 Task: Create a rule in Outlook to move emails from a specific sender to a designated folder.
Action: Mouse moved to (46, 28)
Screenshot: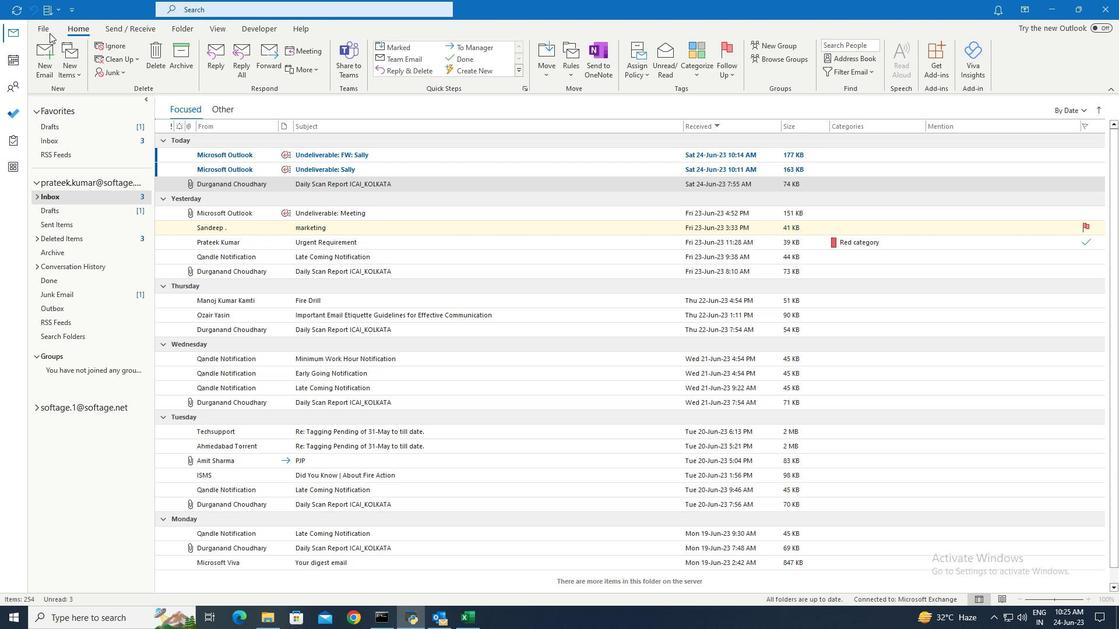 
Action: Mouse pressed left at (46, 28)
Screenshot: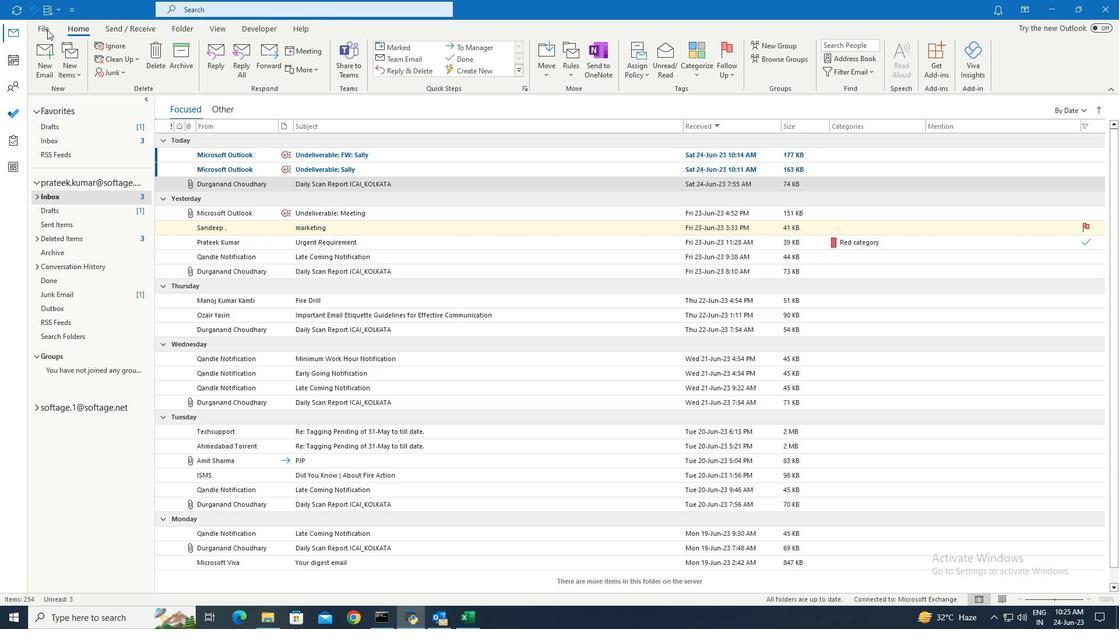 
Action: Mouse pressed left at (46, 28)
Screenshot: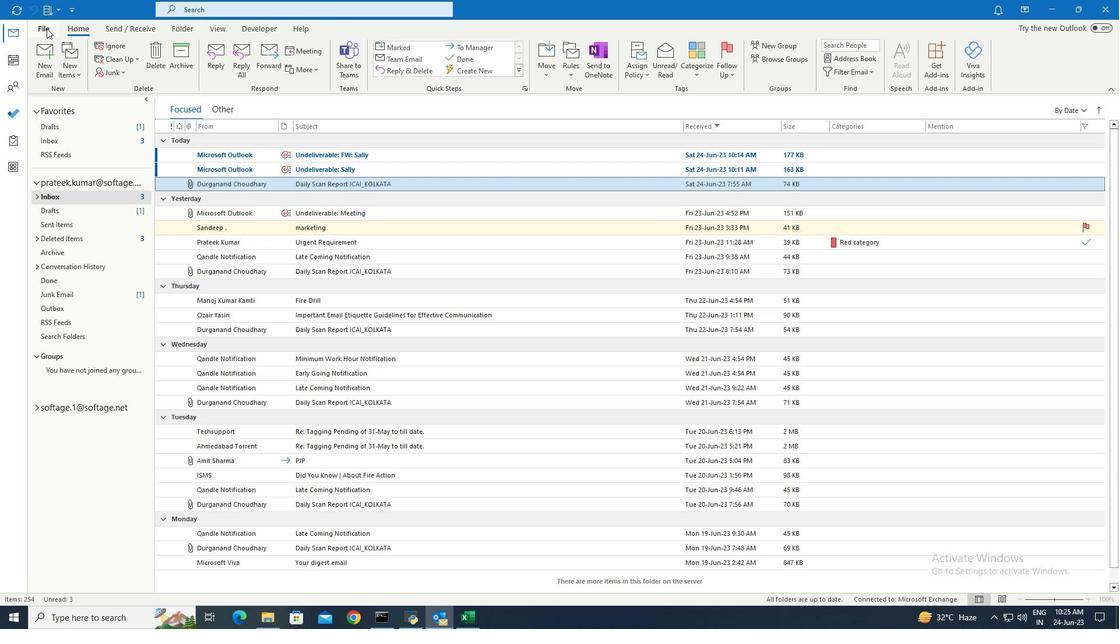 
Action: Mouse moved to (148, 355)
Screenshot: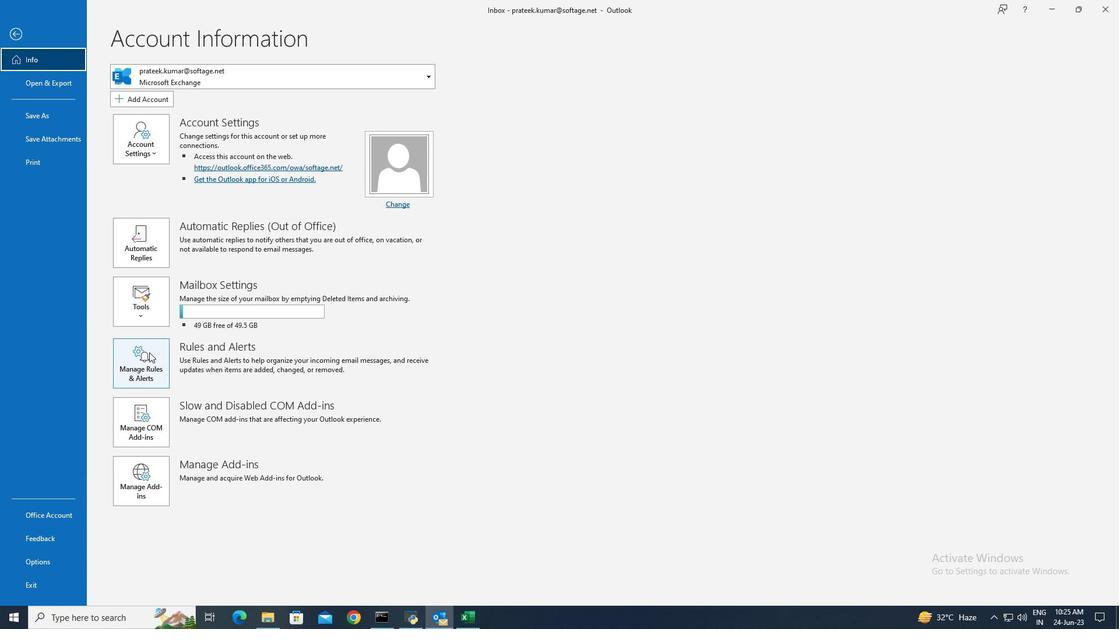 
Action: Mouse pressed left at (148, 355)
Screenshot: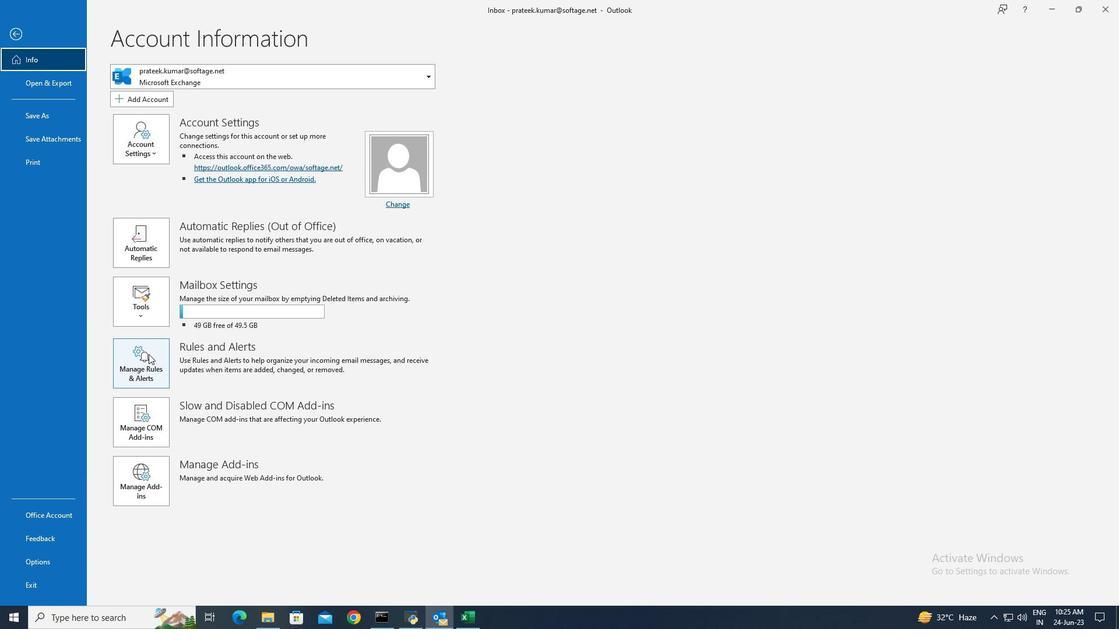 
Action: Mouse moved to (441, 225)
Screenshot: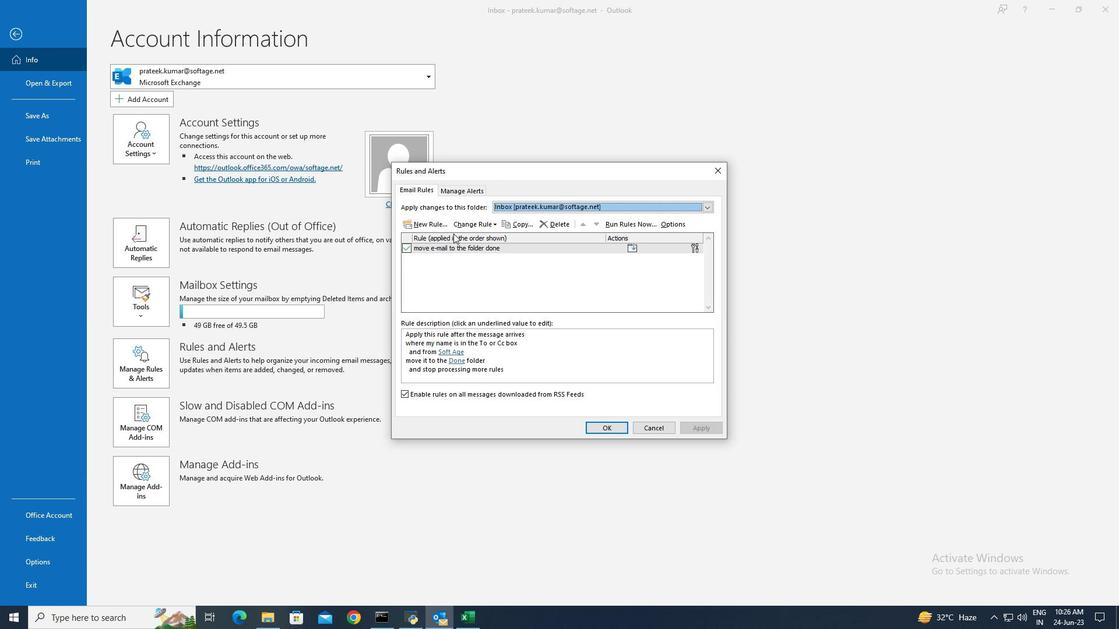 
Action: Mouse pressed left at (441, 225)
Screenshot: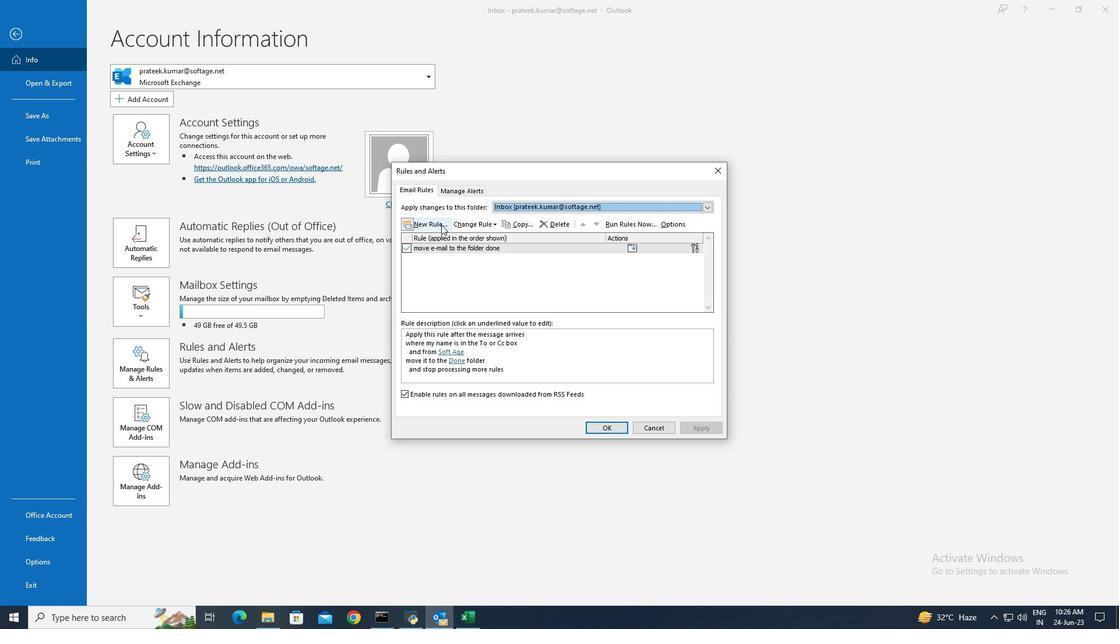 
Action: Mouse moved to (486, 220)
Screenshot: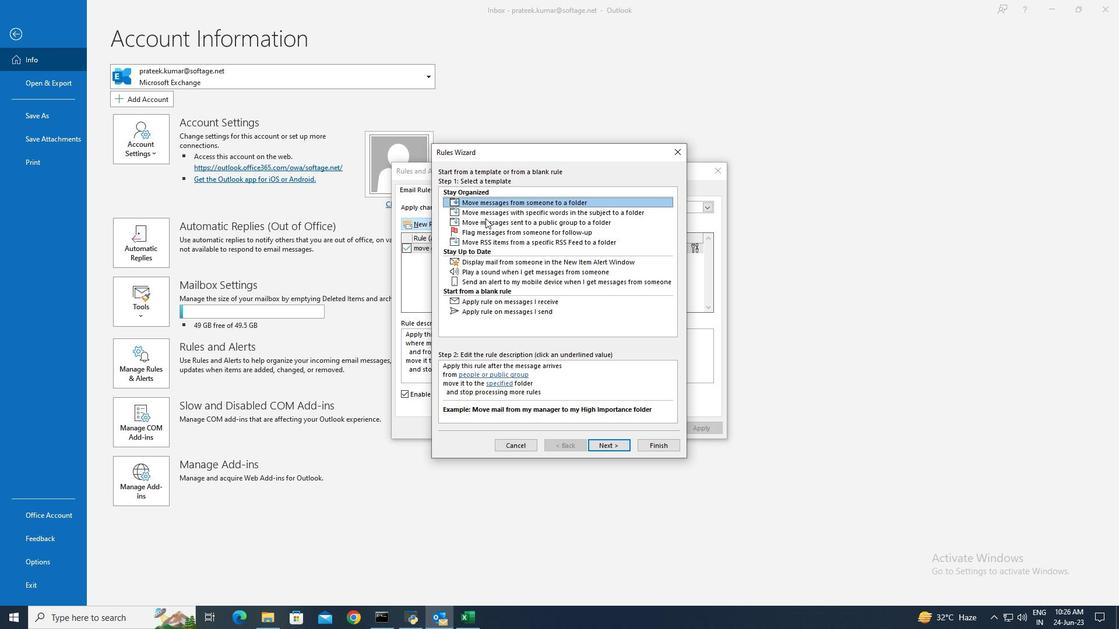 
Action: Mouse pressed left at (486, 220)
Screenshot: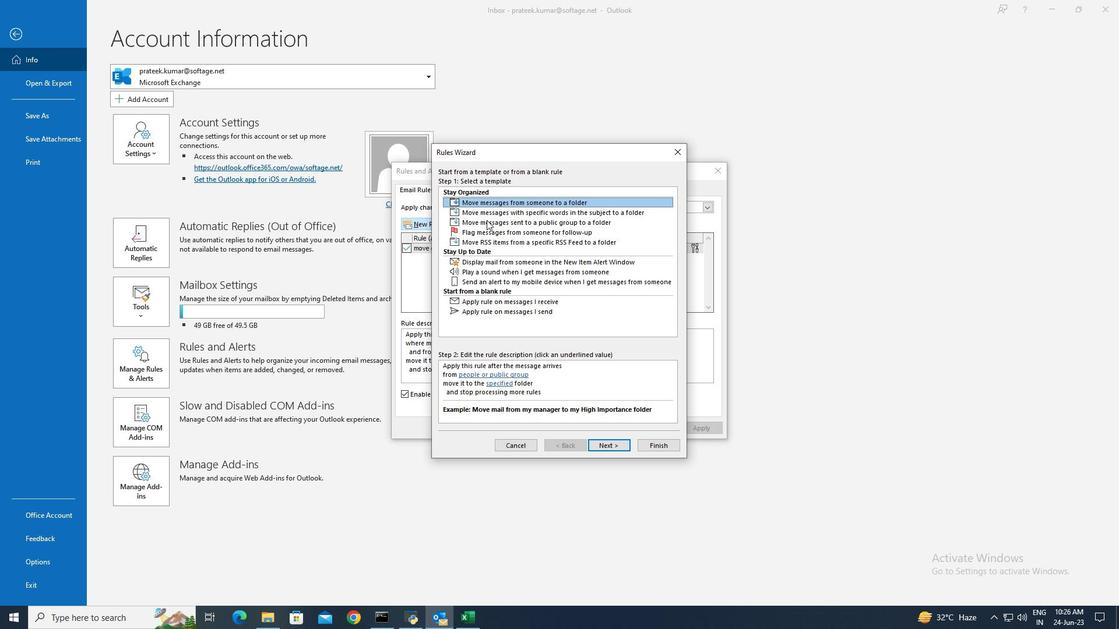 
Action: Mouse moved to (608, 444)
Screenshot: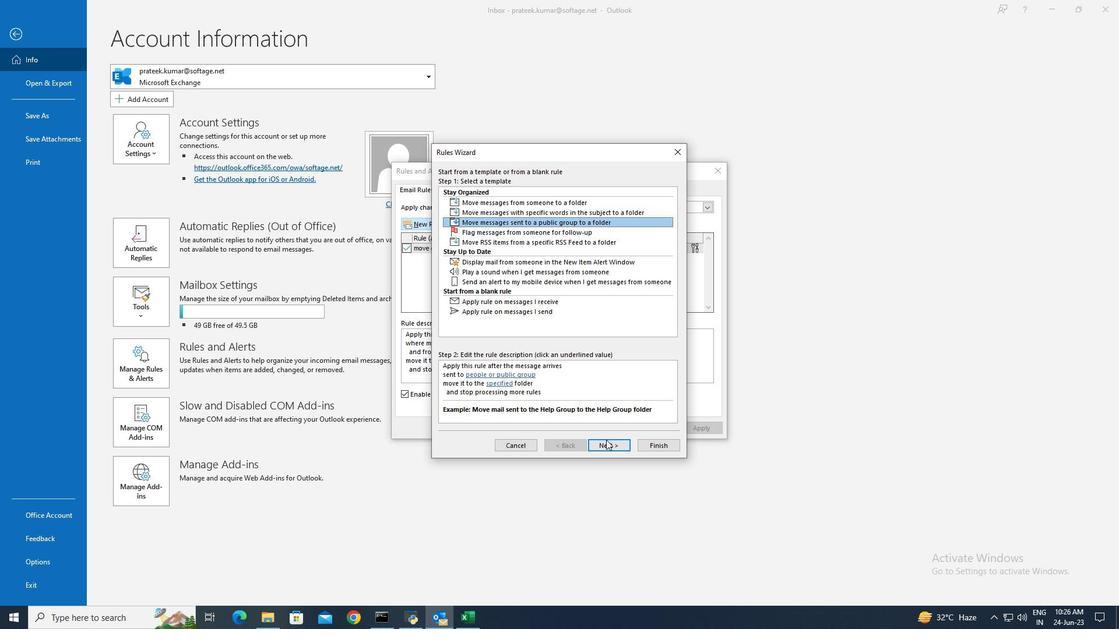 
Action: Mouse pressed left at (608, 444)
Screenshot: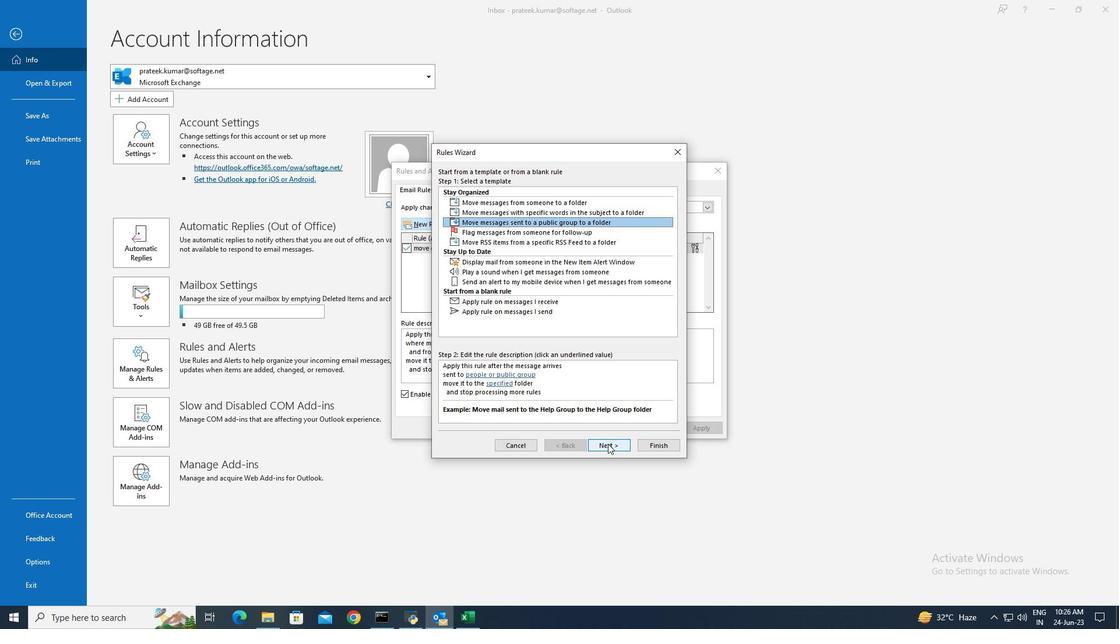 
Action: Mouse moved to (515, 373)
Screenshot: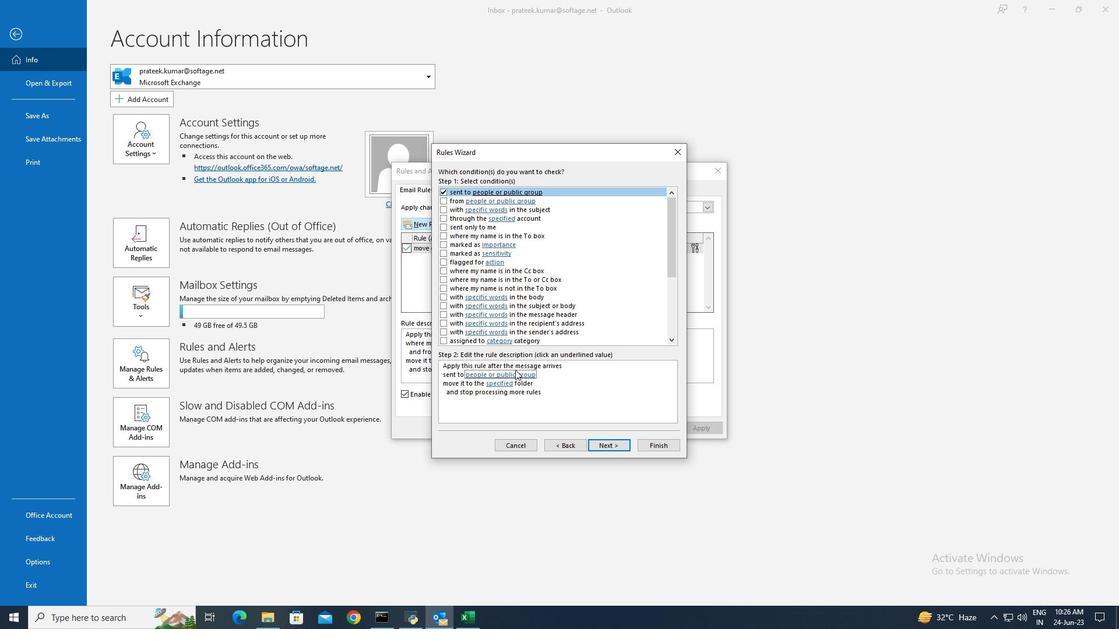 
Action: Mouse pressed left at (515, 373)
Screenshot: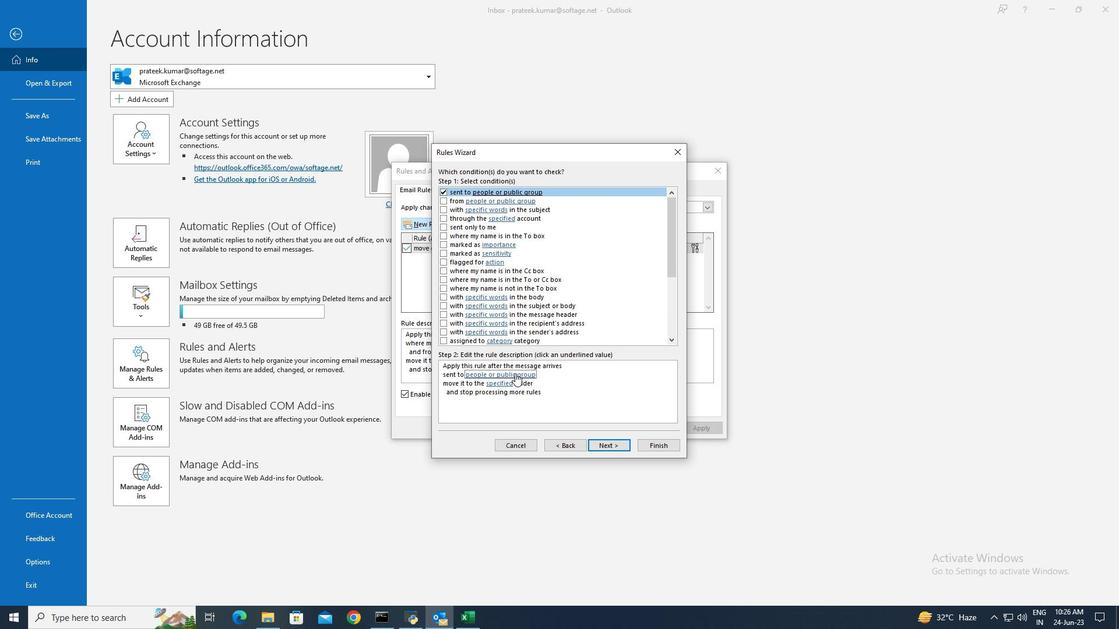 
Action: Mouse moved to (502, 405)
Screenshot: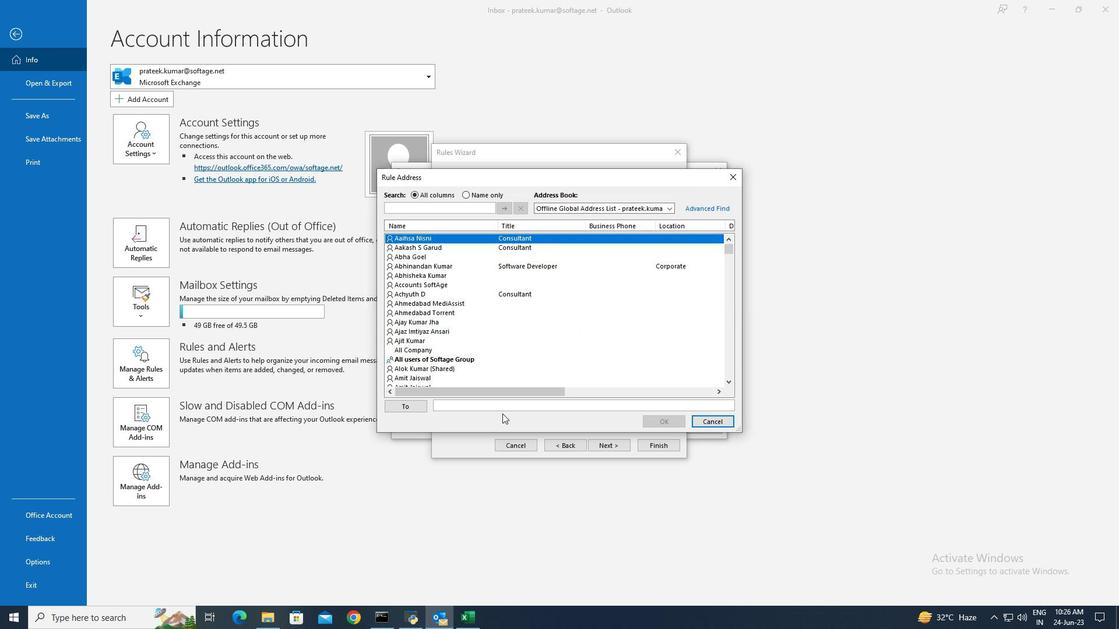 
Action: Mouse pressed left at (502, 405)
Screenshot: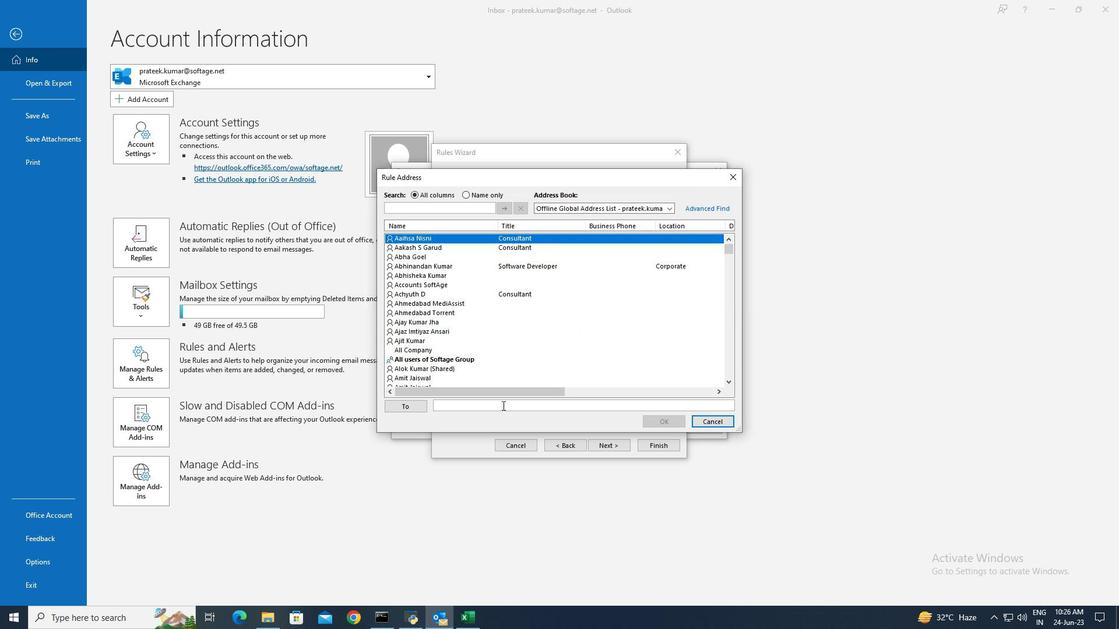 
Action: Key pressed softage.<Key.backspace>1<Key.shift>@softage.net
Screenshot: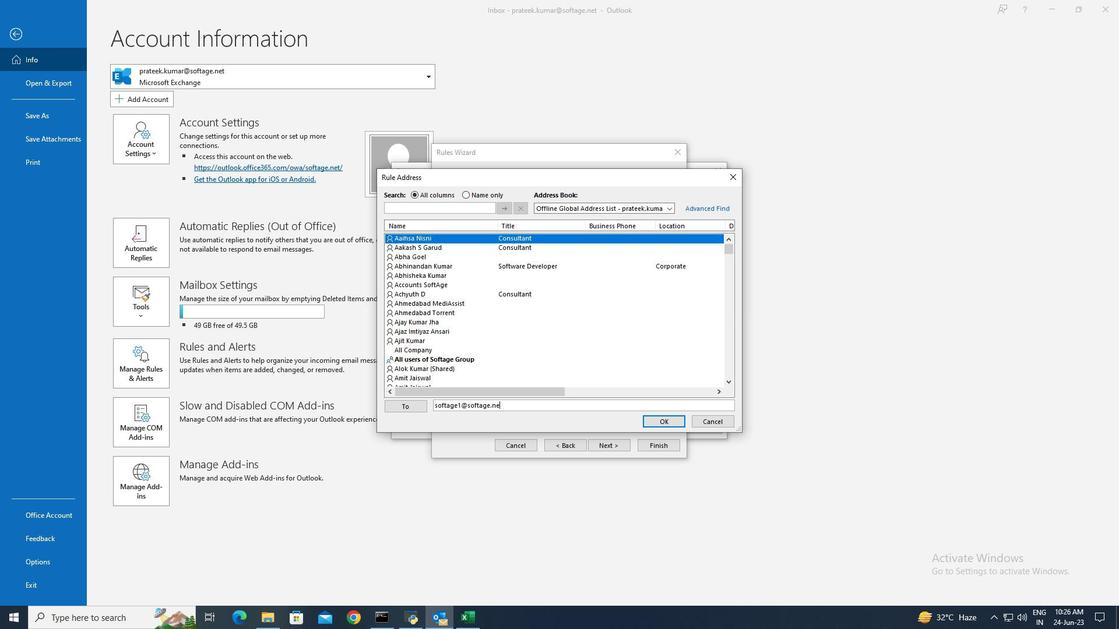 
Action: Mouse moved to (660, 420)
Screenshot: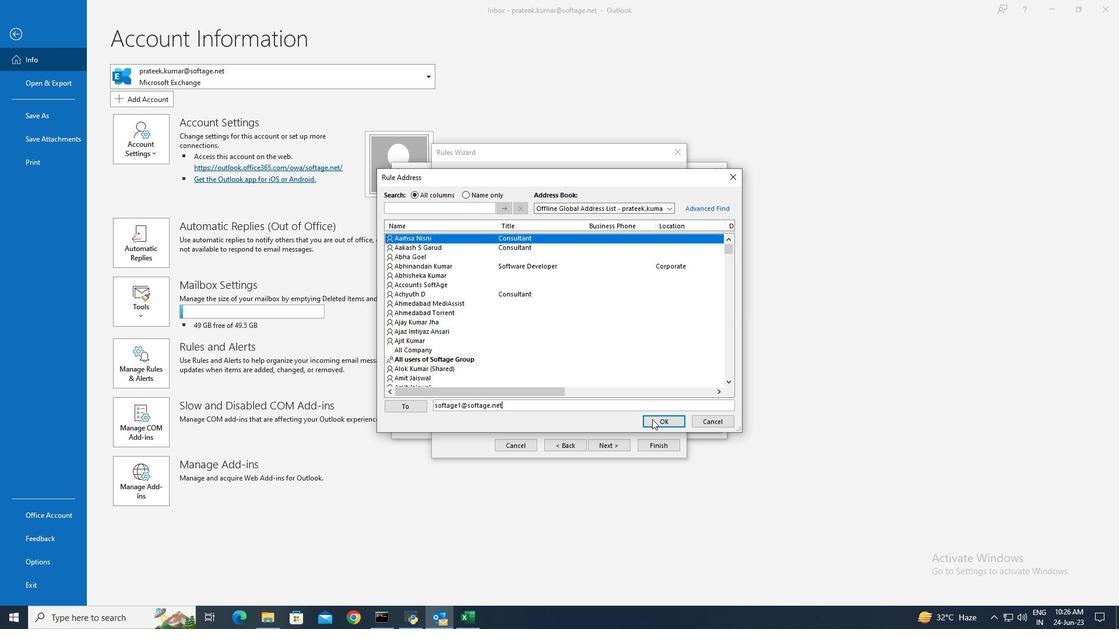 
Action: Mouse pressed left at (660, 420)
Screenshot: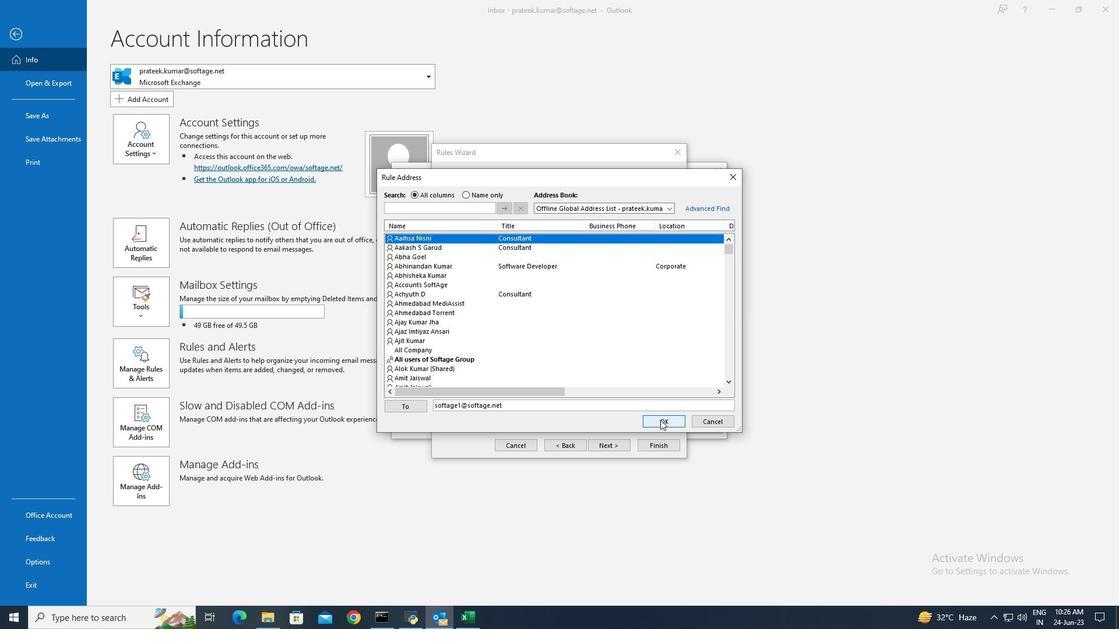 
Action: Mouse moved to (501, 383)
Screenshot: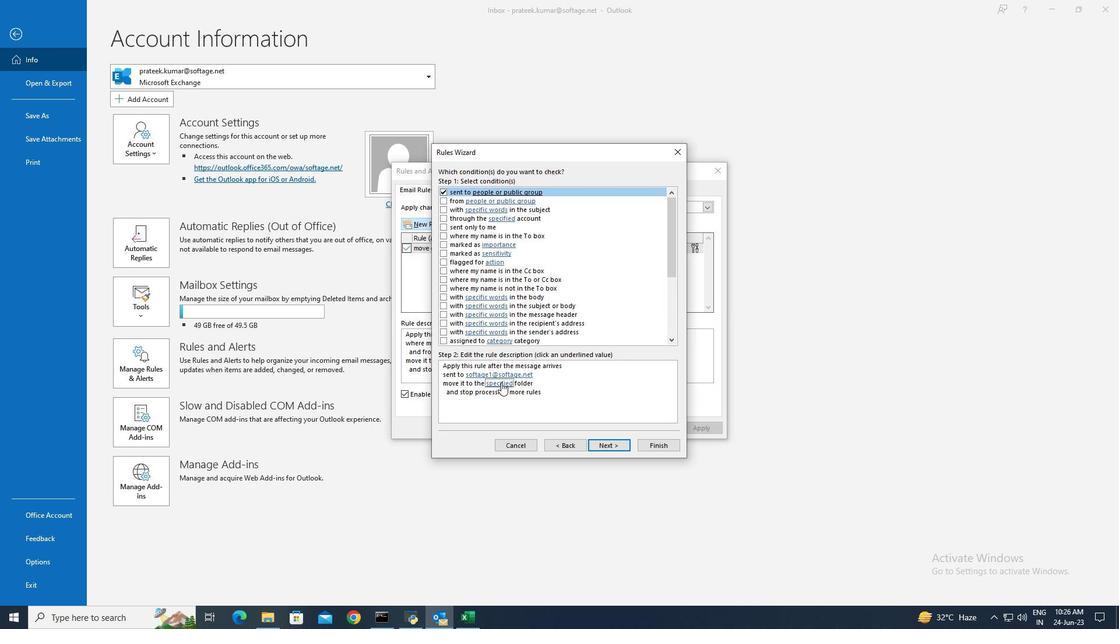 
Action: Mouse pressed left at (501, 383)
Screenshot: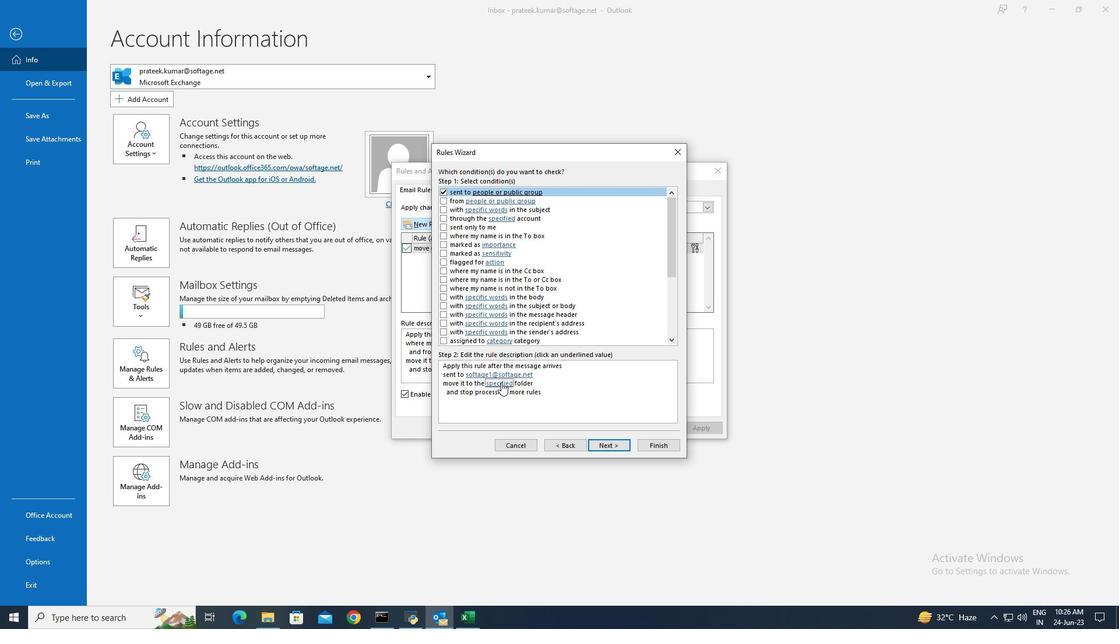 
Action: Mouse moved to (517, 270)
Screenshot: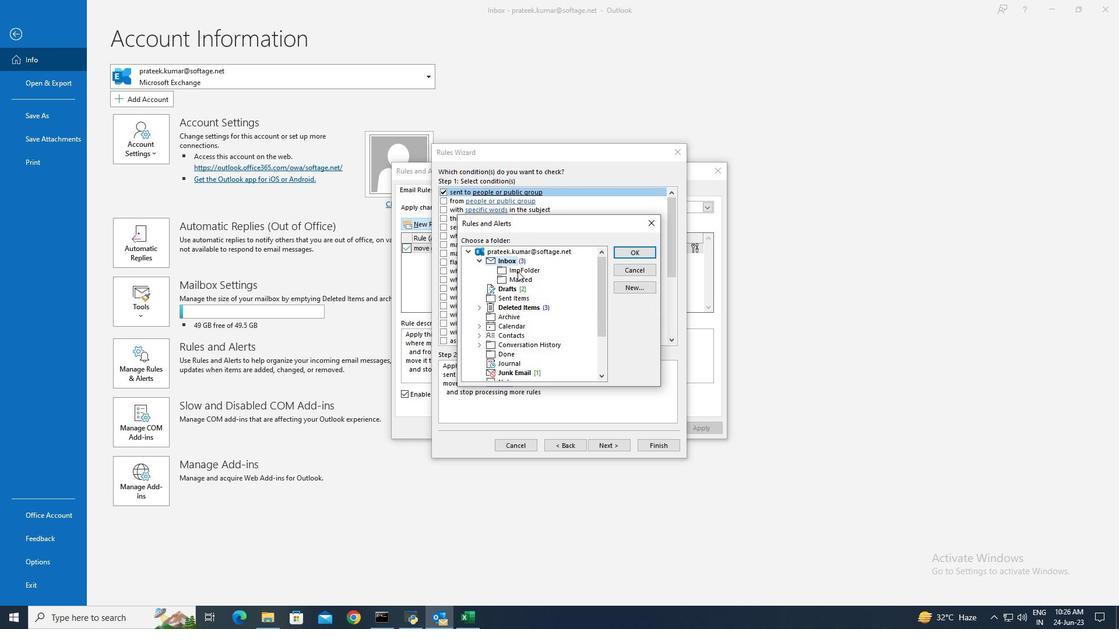 
Action: Mouse pressed left at (517, 270)
Screenshot: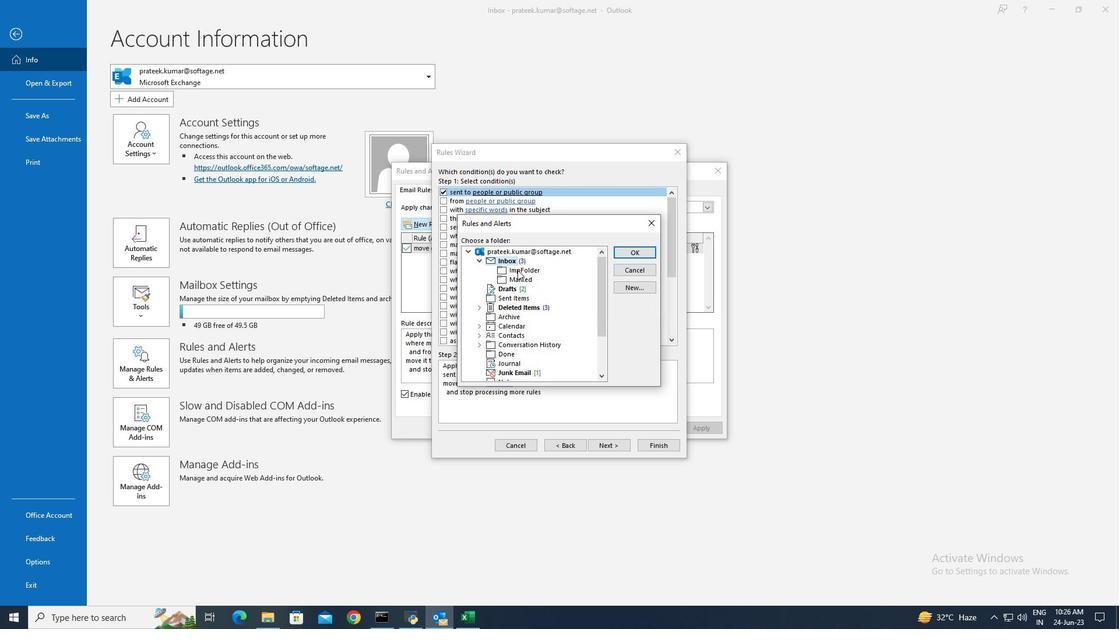 
Action: Mouse moved to (624, 252)
Screenshot: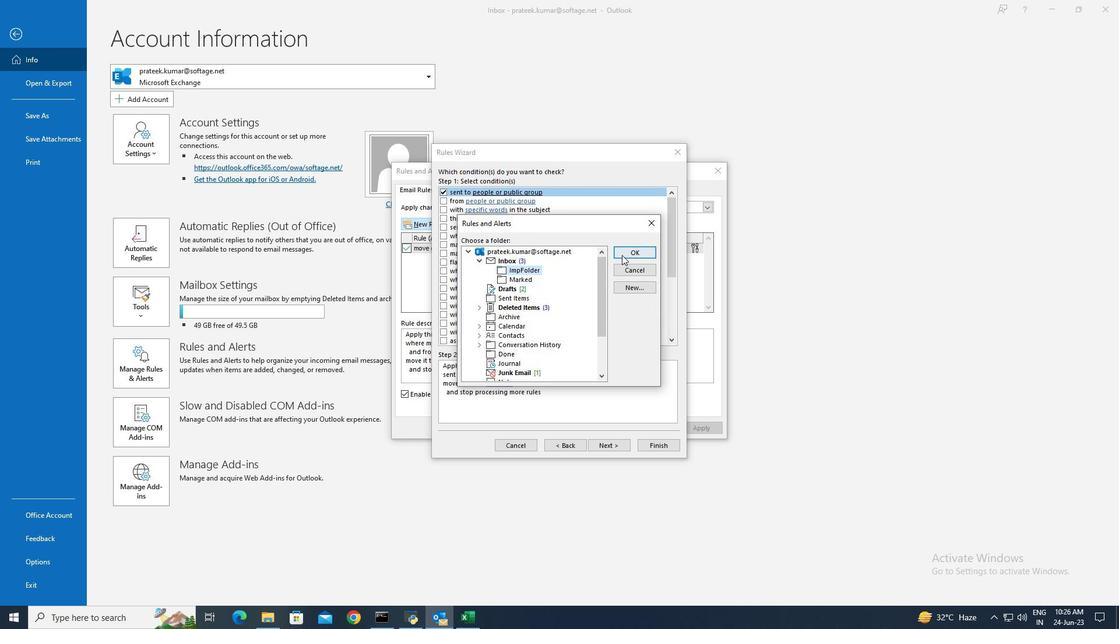 
Action: Mouse pressed left at (624, 252)
Screenshot: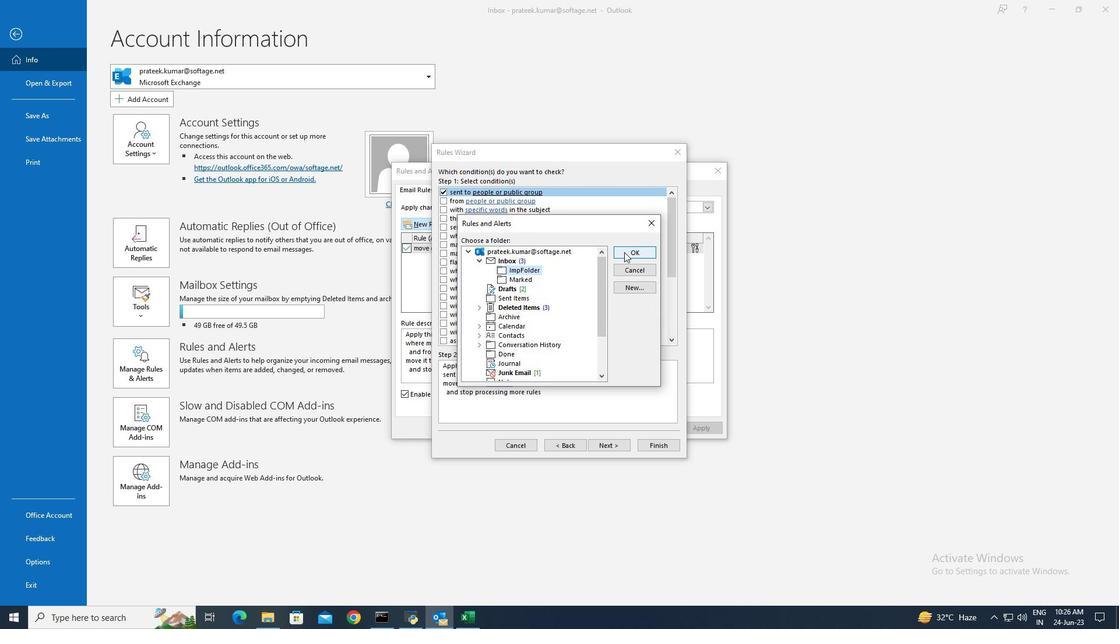 
Action: Mouse moved to (616, 446)
Screenshot: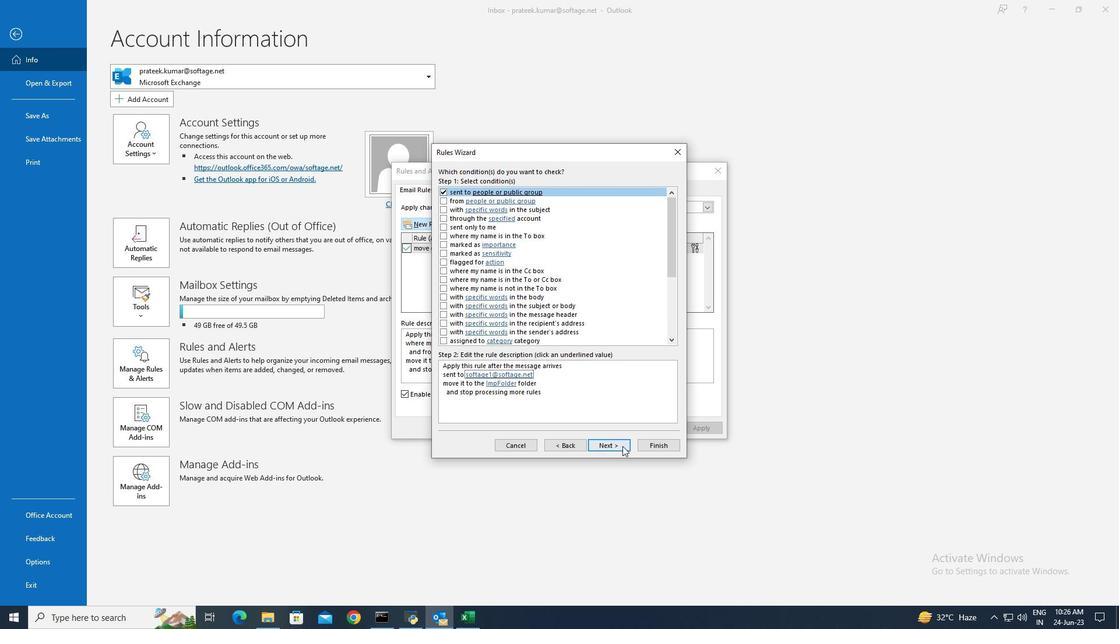 
Action: Mouse pressed left at (616, 446)
Screenshot: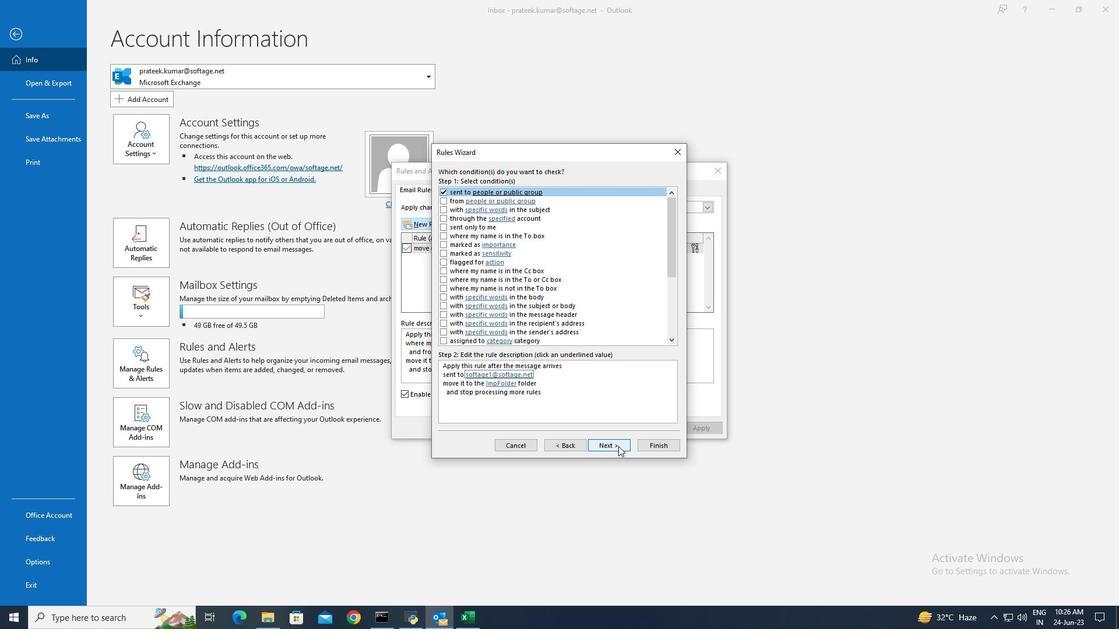 
Action: Mouse moved to (613, 444)
Screenshot: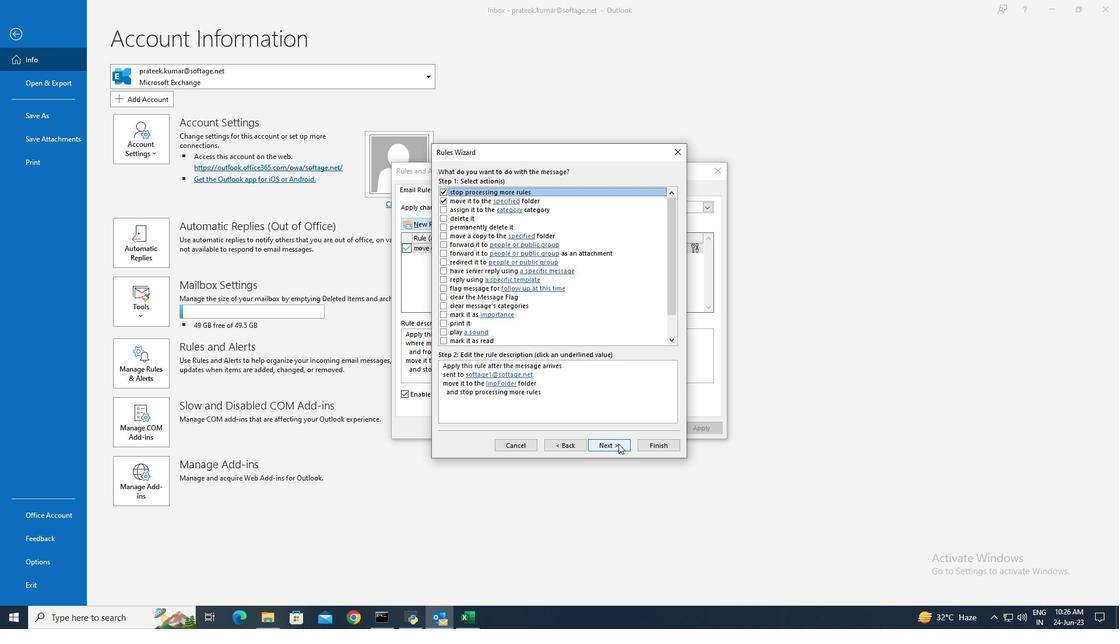 
Action: Mouse pressed left at (613, 444)
Screenshot: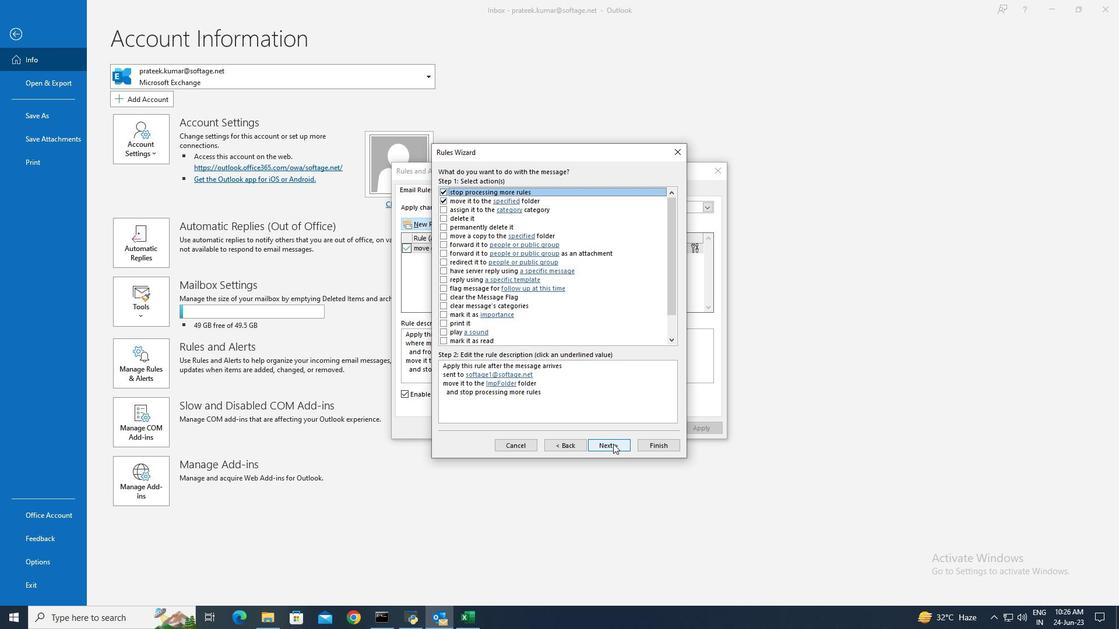 
Action: Mouse pressed left at (613, 444)
Screenshot: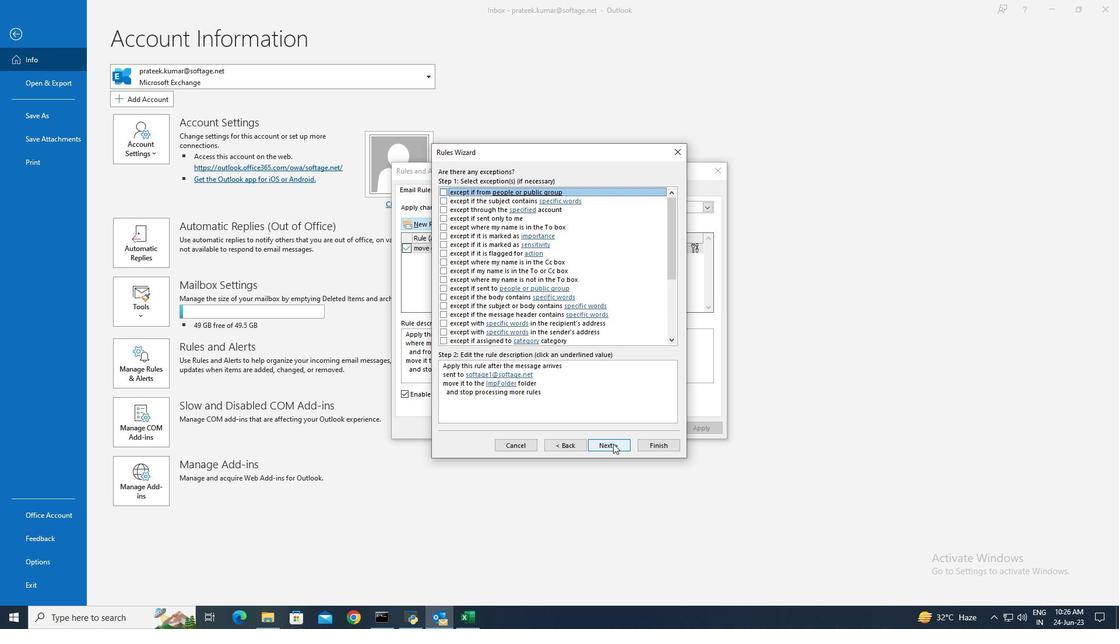 
Action: Mouse moved to (652, 446)
Screenshot: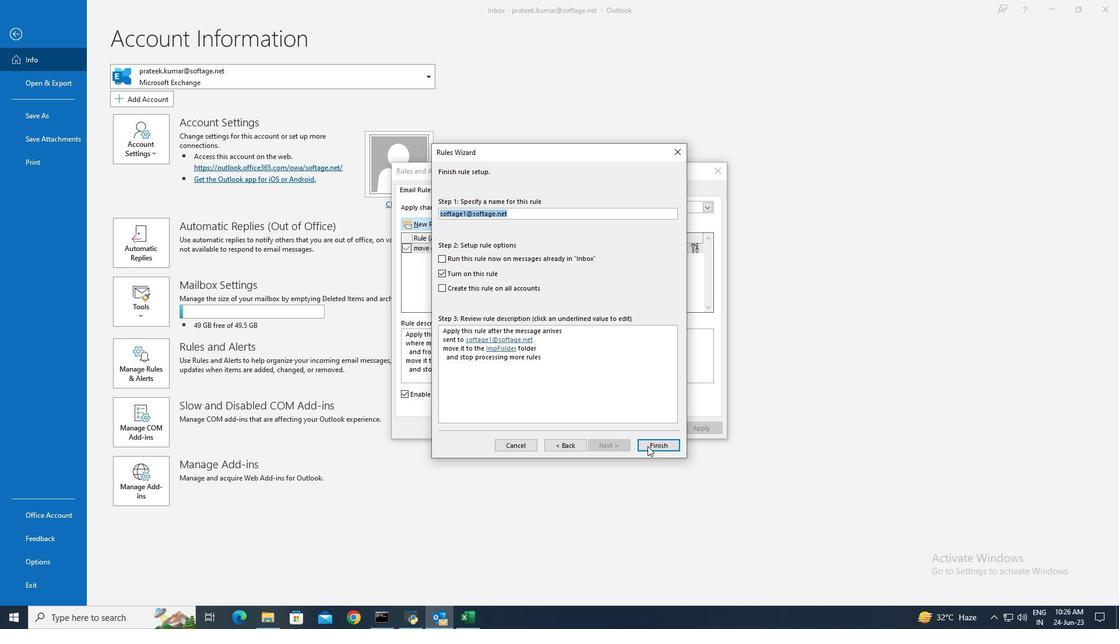 
Action: Mouse pressed left at (652, 446)
Screenshot: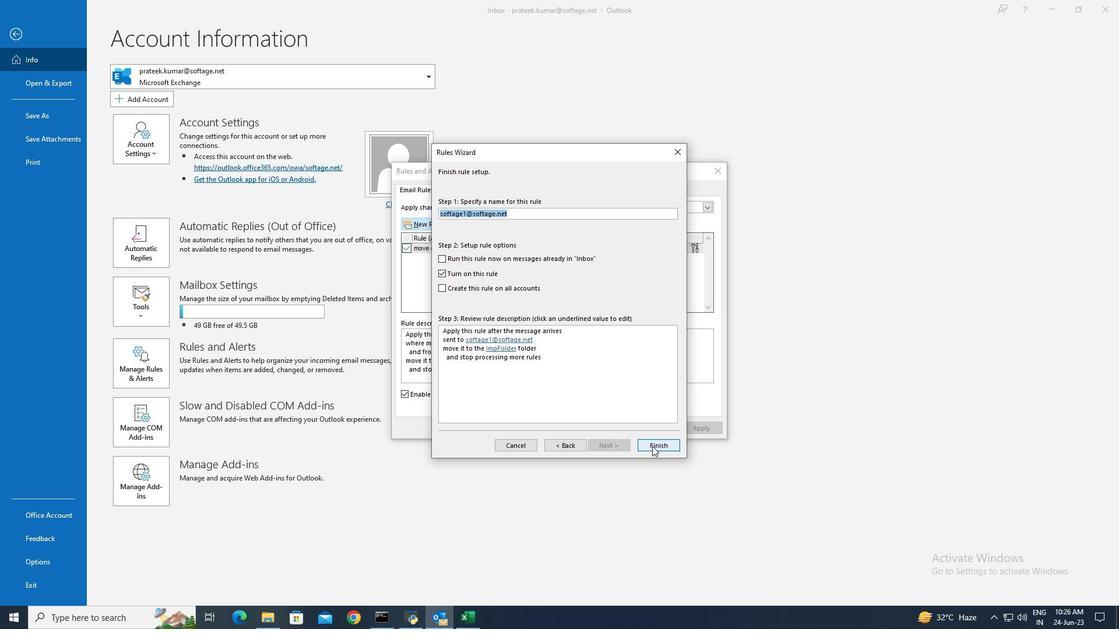 
Action: Mouse moved to (689, 429)
Screenshot: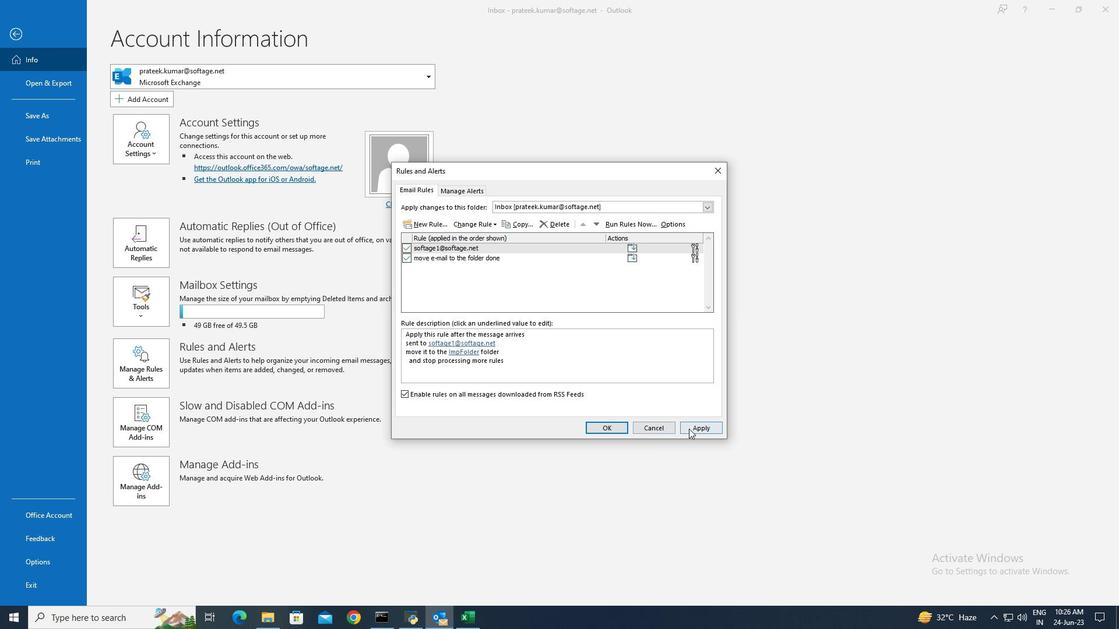 
Action: Mouse pressed left at (689, 429)
Screenshot: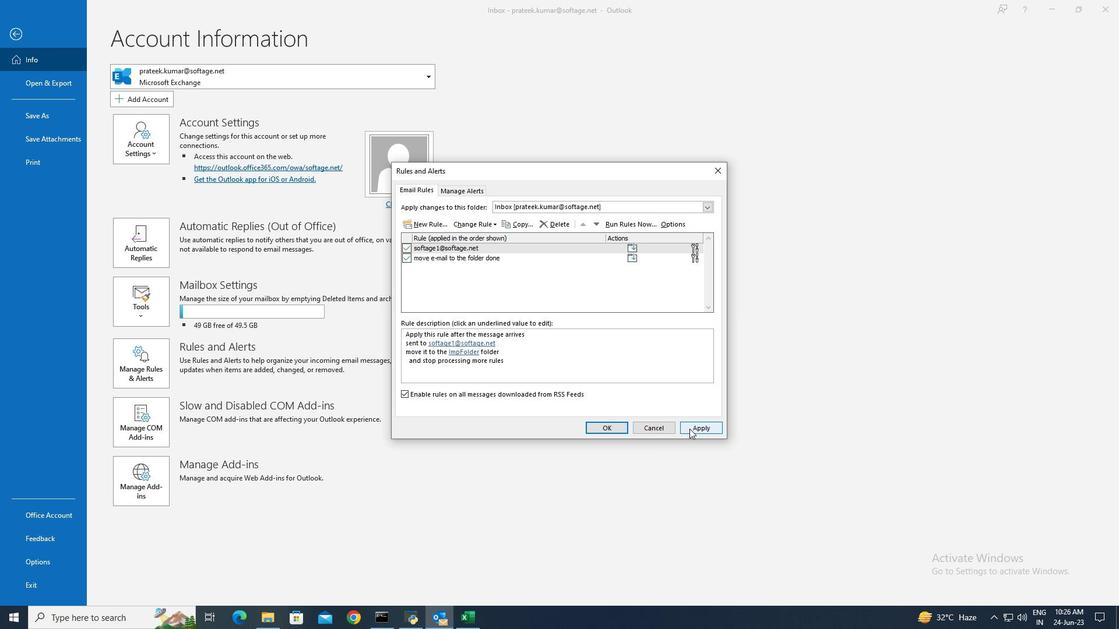 
Action: Mouse moved to (614, 428)
Screenshot: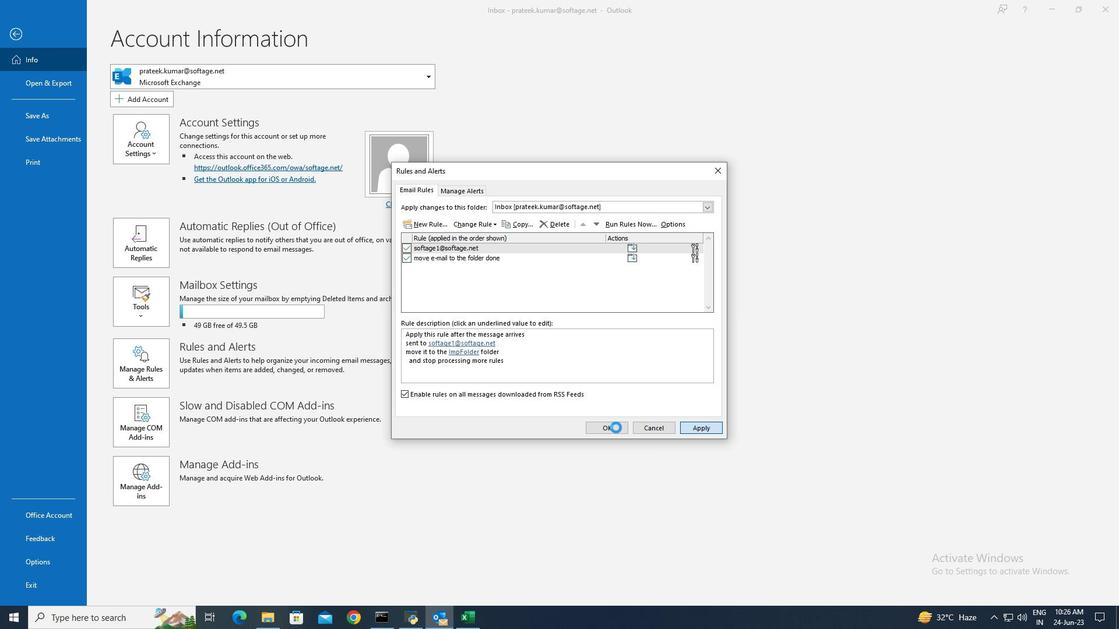 
Action: Mouse pressed left at (614, 428)
Screenshot: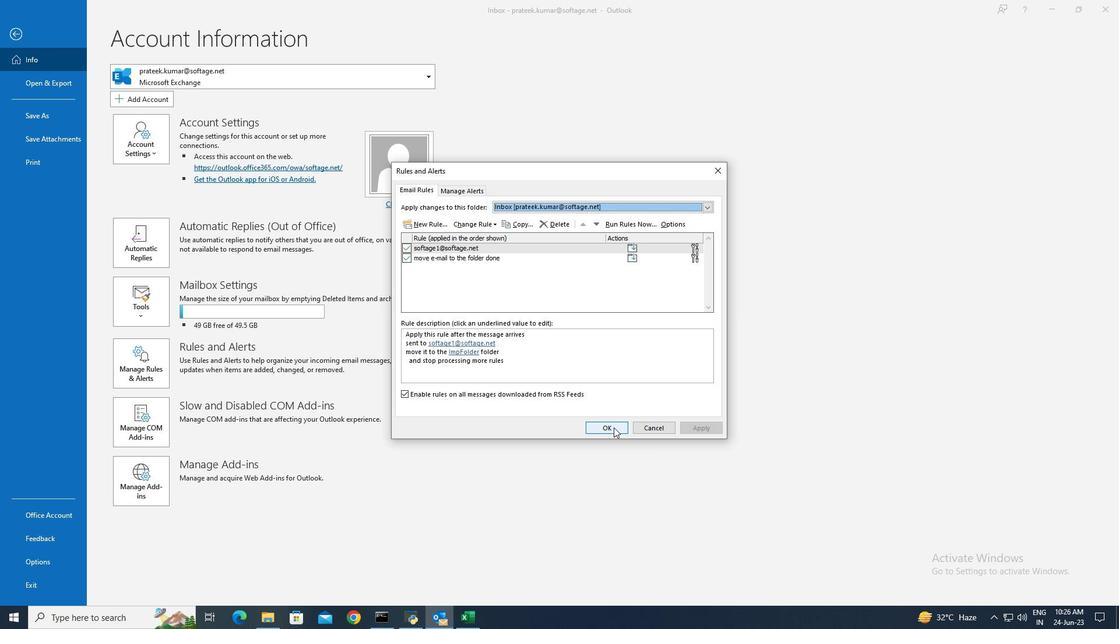 
